 Task: Start scribble line.
Action: Mouse moved to (363, 267)
Screenshot: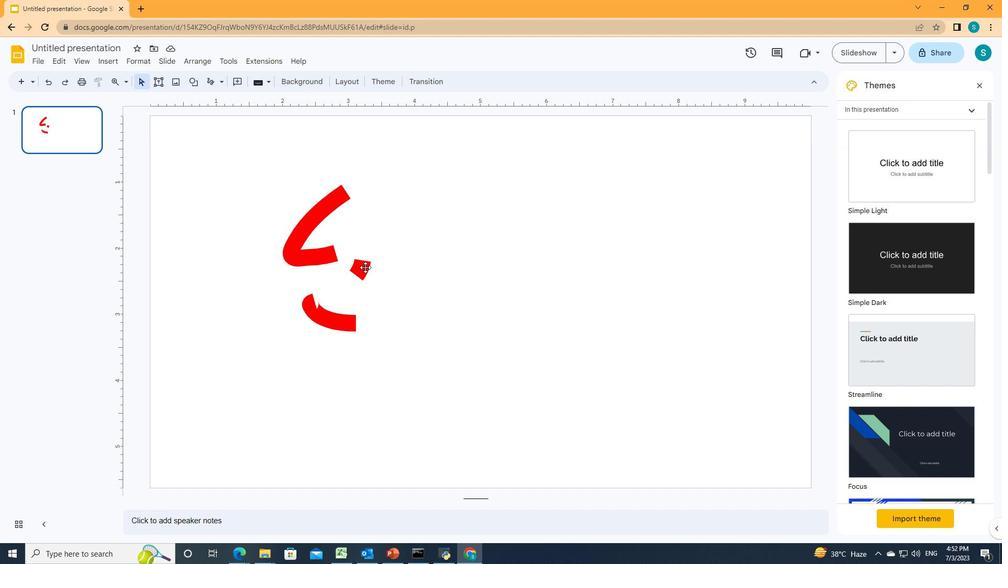 
Action: Mouse pressed left at (363, 267)
Screenshot: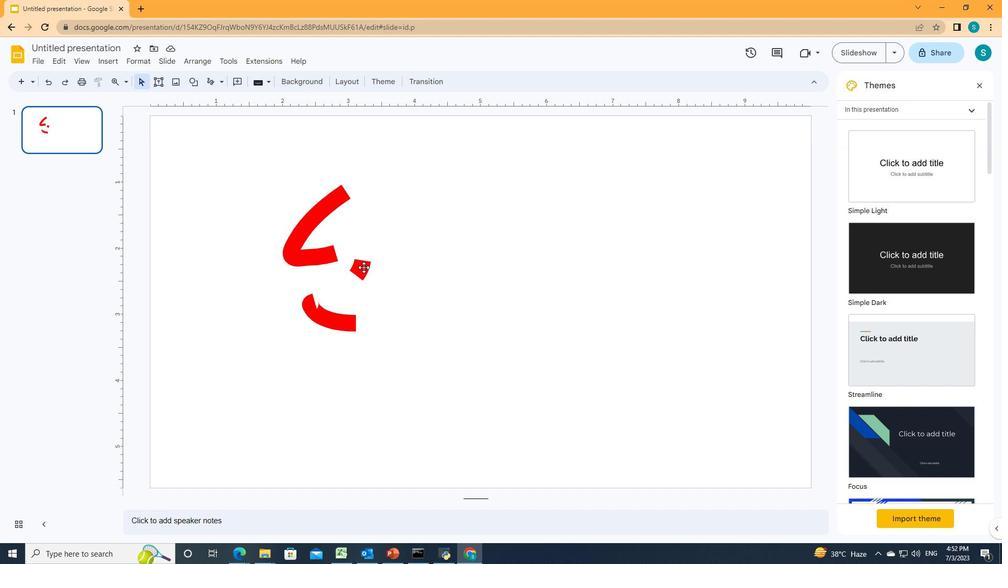 
Action: Mouse moved to (290, 79)
Screenshot: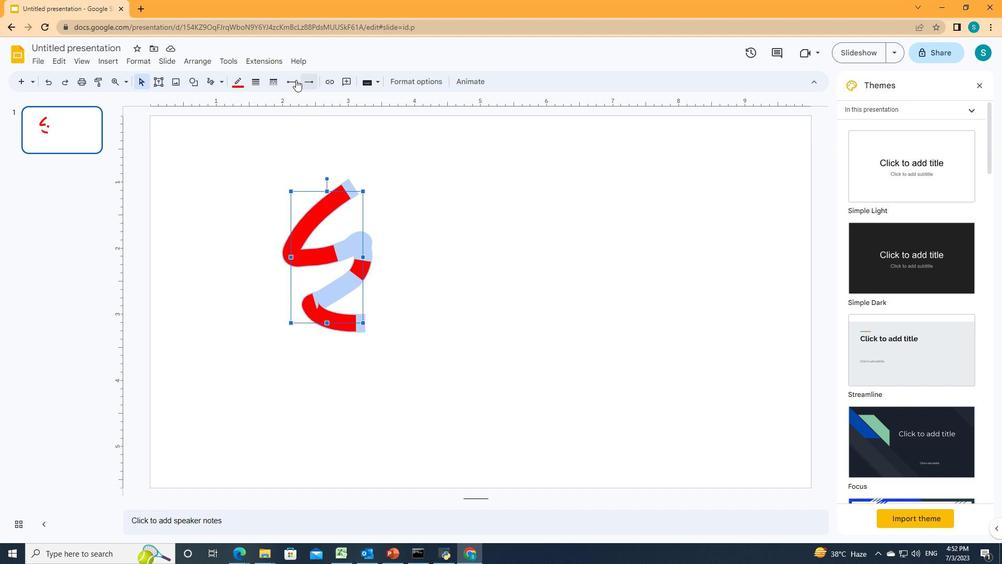 
Action: Mouse pressed left at (290, 79)
Screenshot: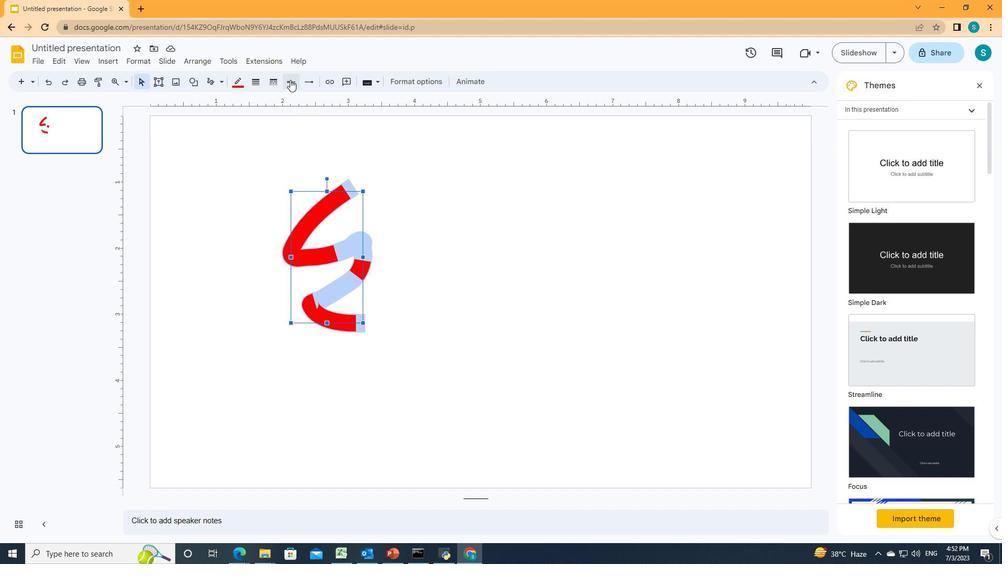 
Action: Mouse moved to (288, 115)
Screenshot: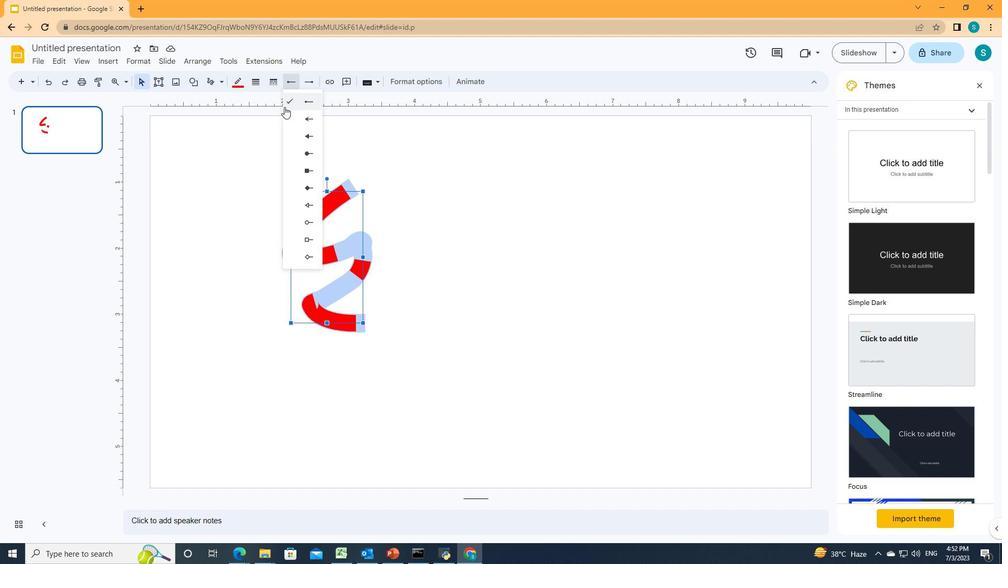 
Action: Mouse pressed left at (288, 115)
Screenshot: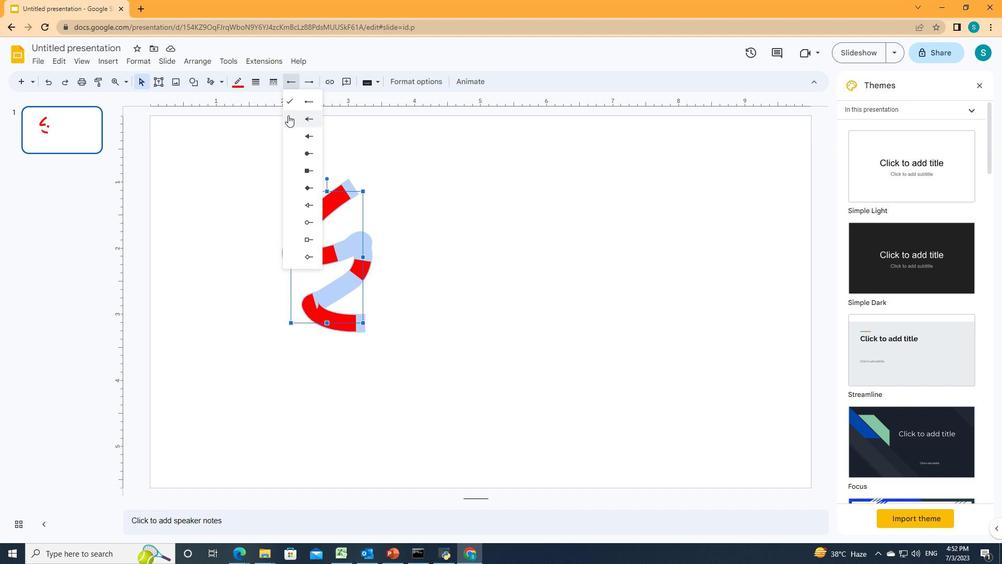 
Action: Mouse moved to (467, 254)
Screenshot: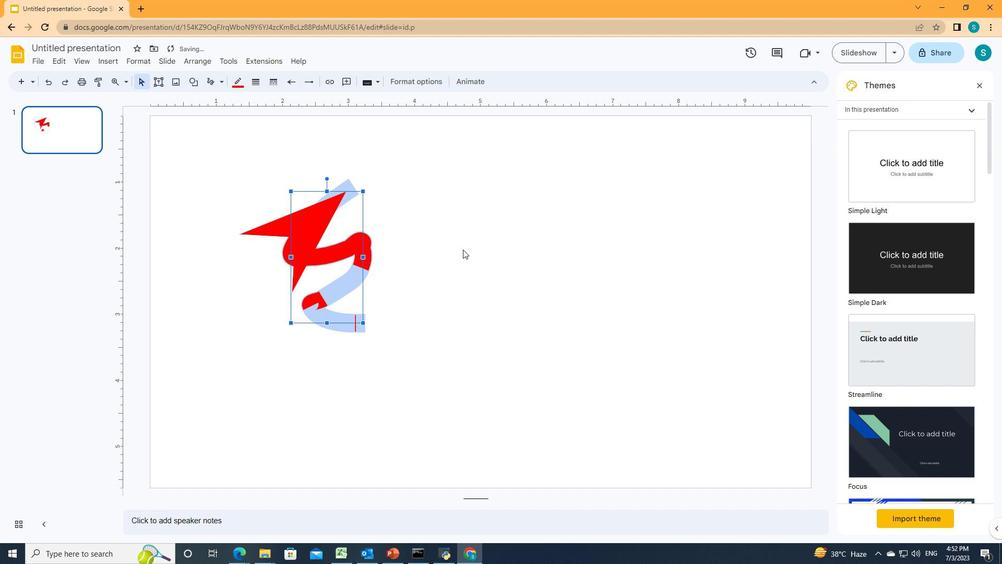 
